 Task: Change the answer type to One Line.
Action: Mouse moved to (219, 519)
Screenshot: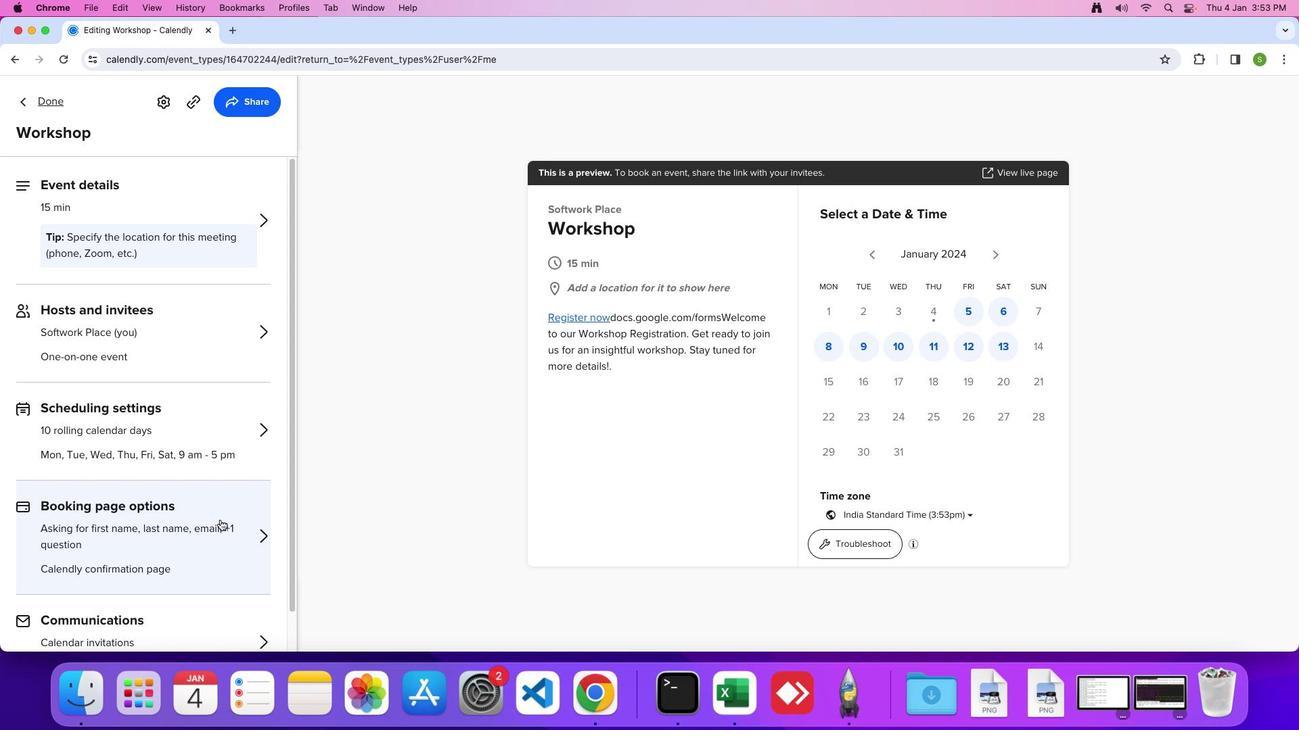 
Action: Mouse pressed left at (219, 519)
Screenshot: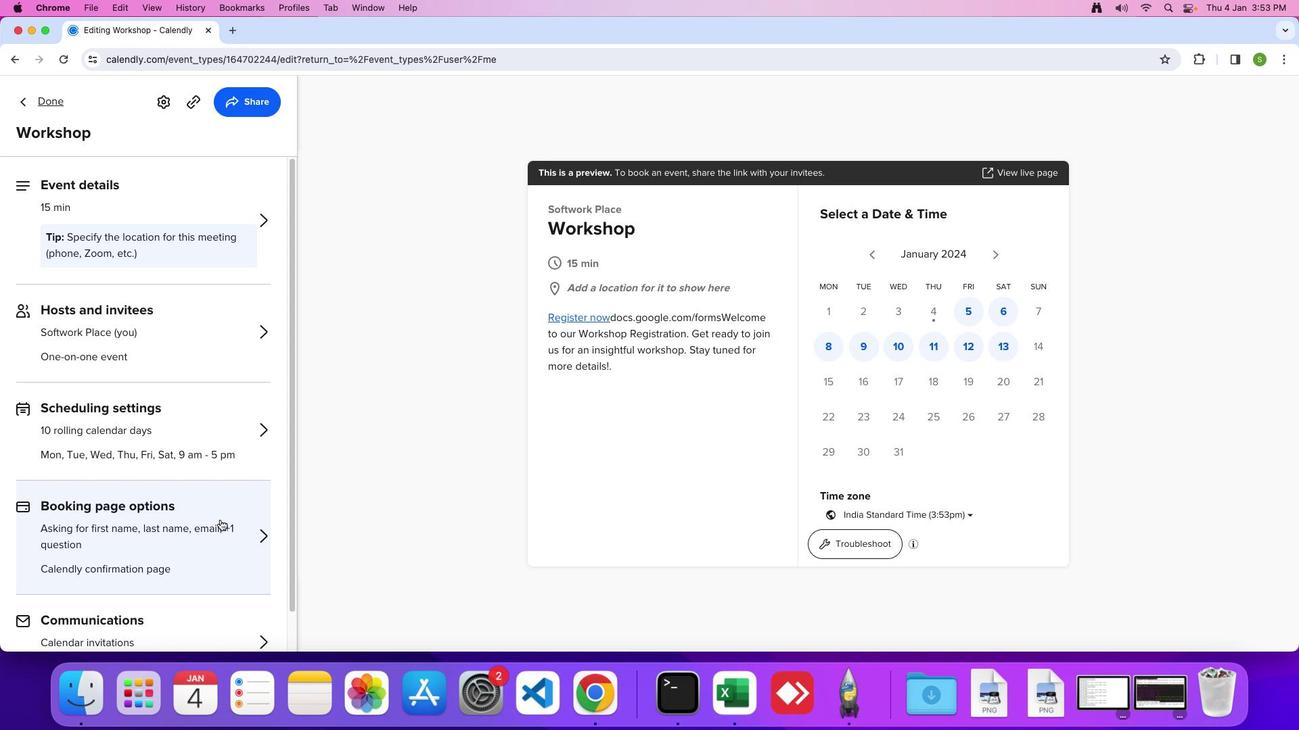 
Action: Mouse moved to (256, 399)
Screenshot: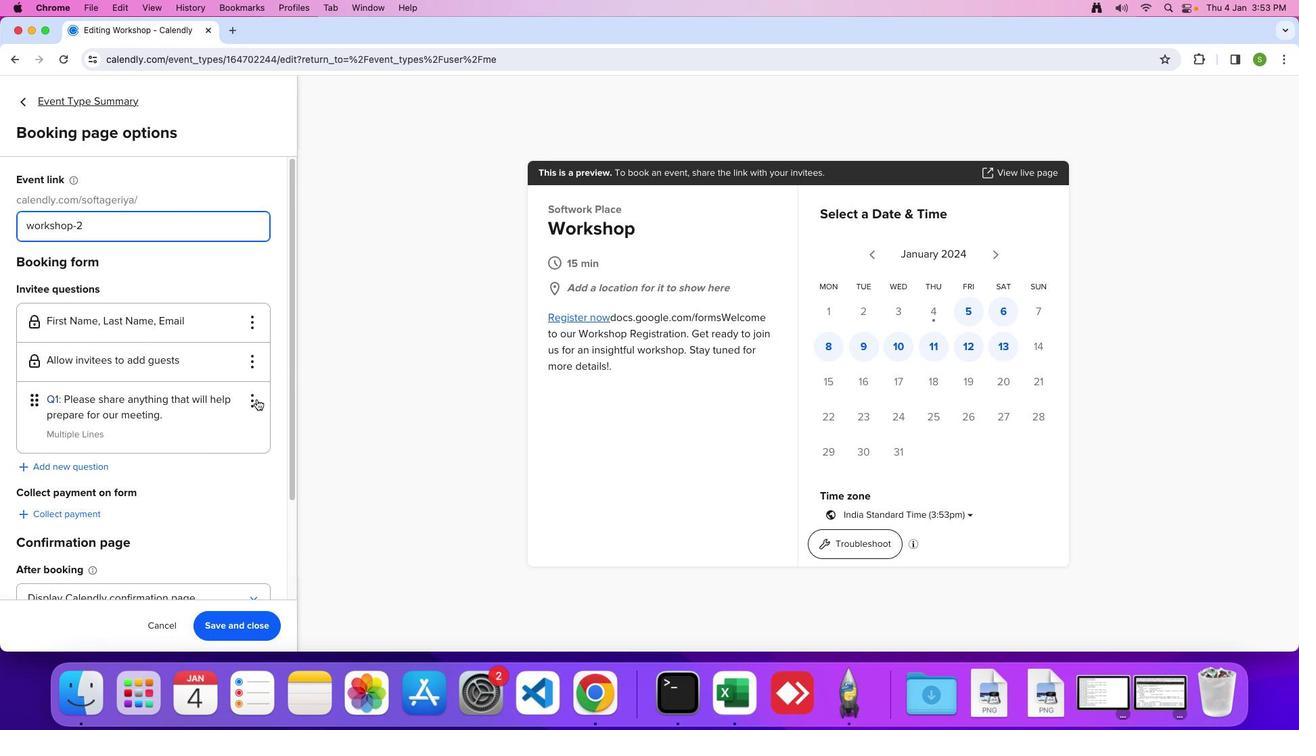 
Action: Mouse pressed left at (256, 399)
Screenshot: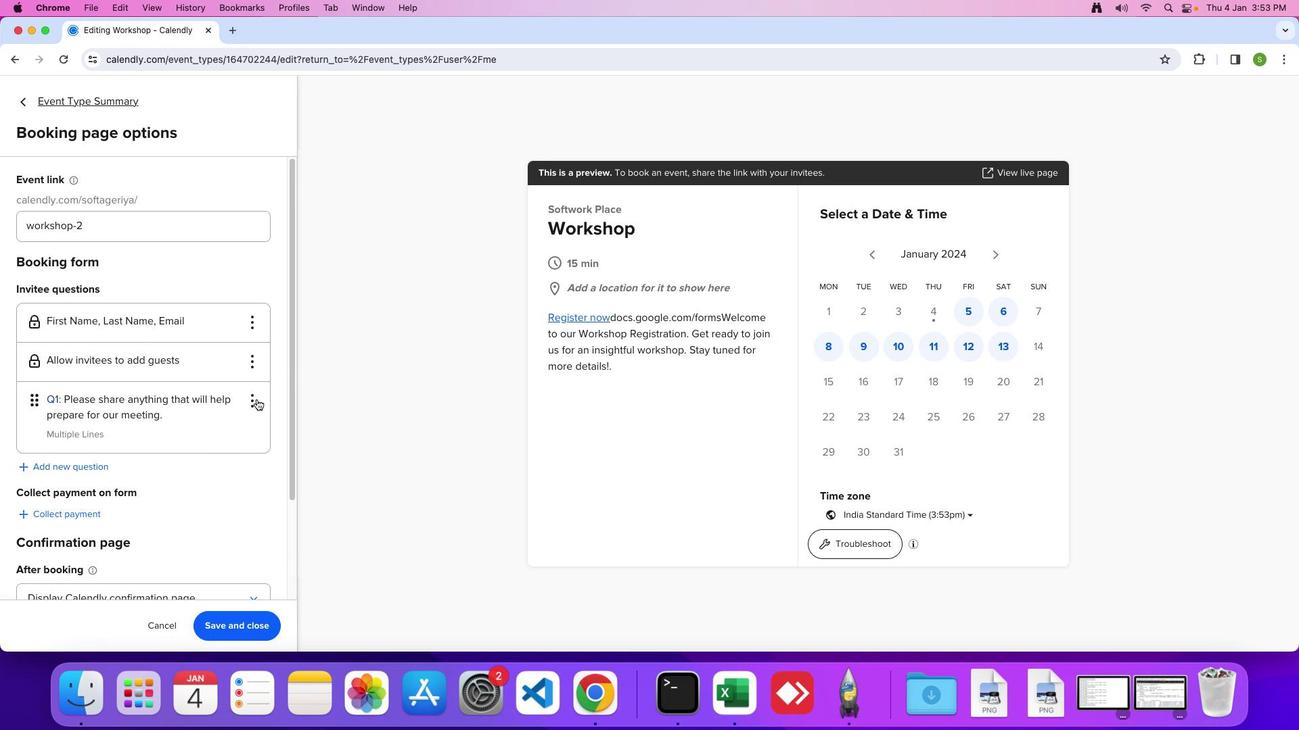
Action: Mouse moved to (249, 422)
Screenshot: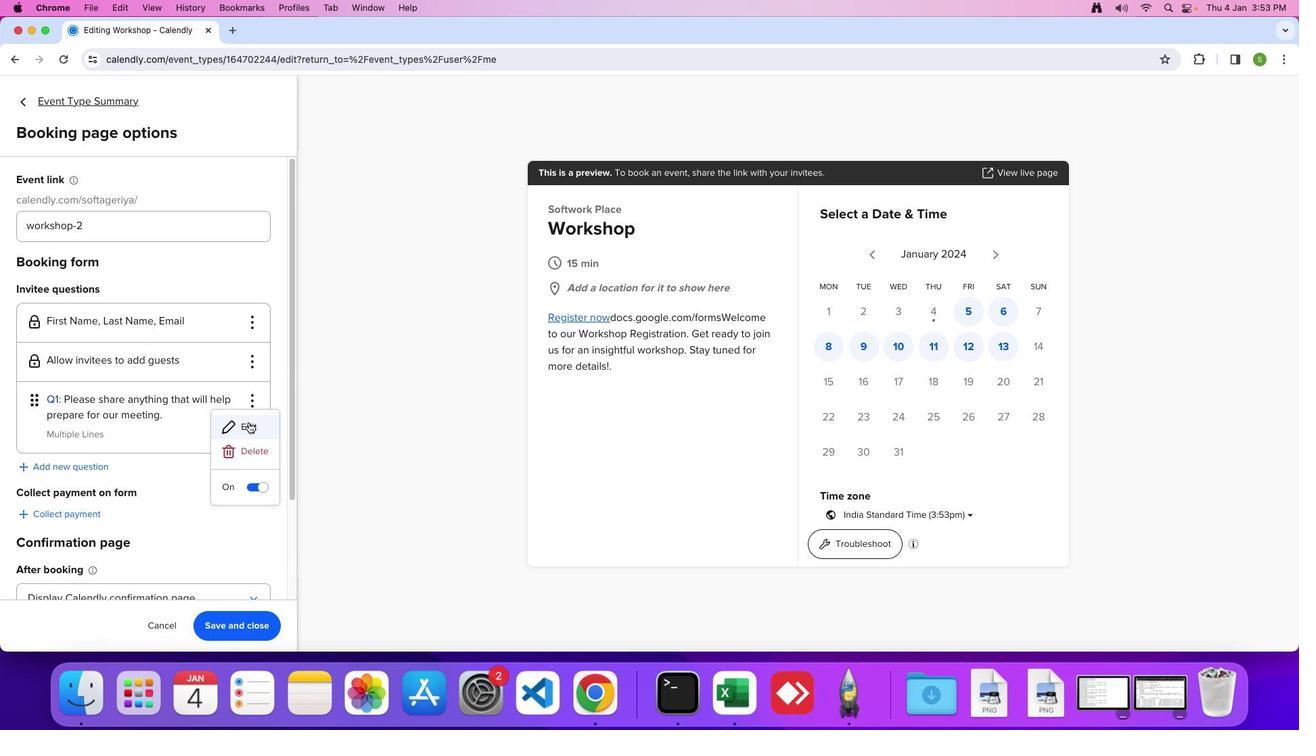 
Action: Mouse pressed left at (249, 422)
Screenshot: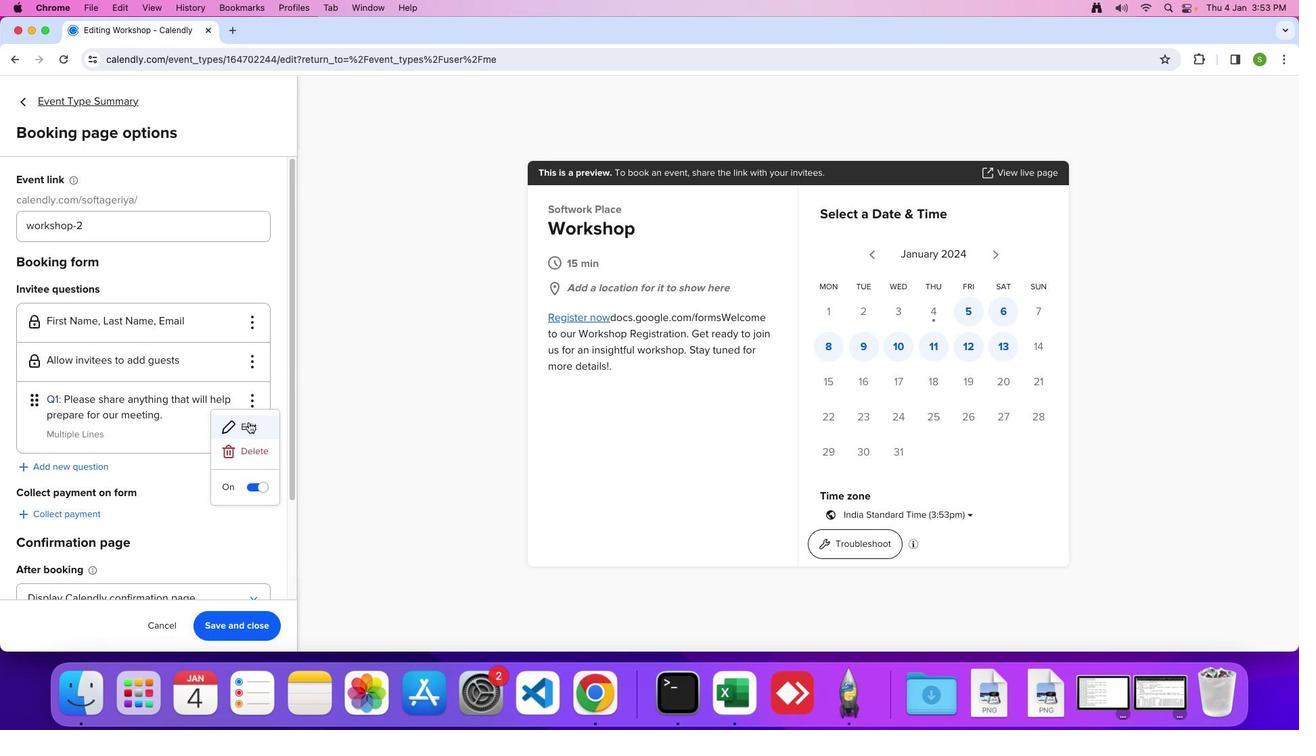 
Action: Mouse moved to (757, 336)
Screenshot: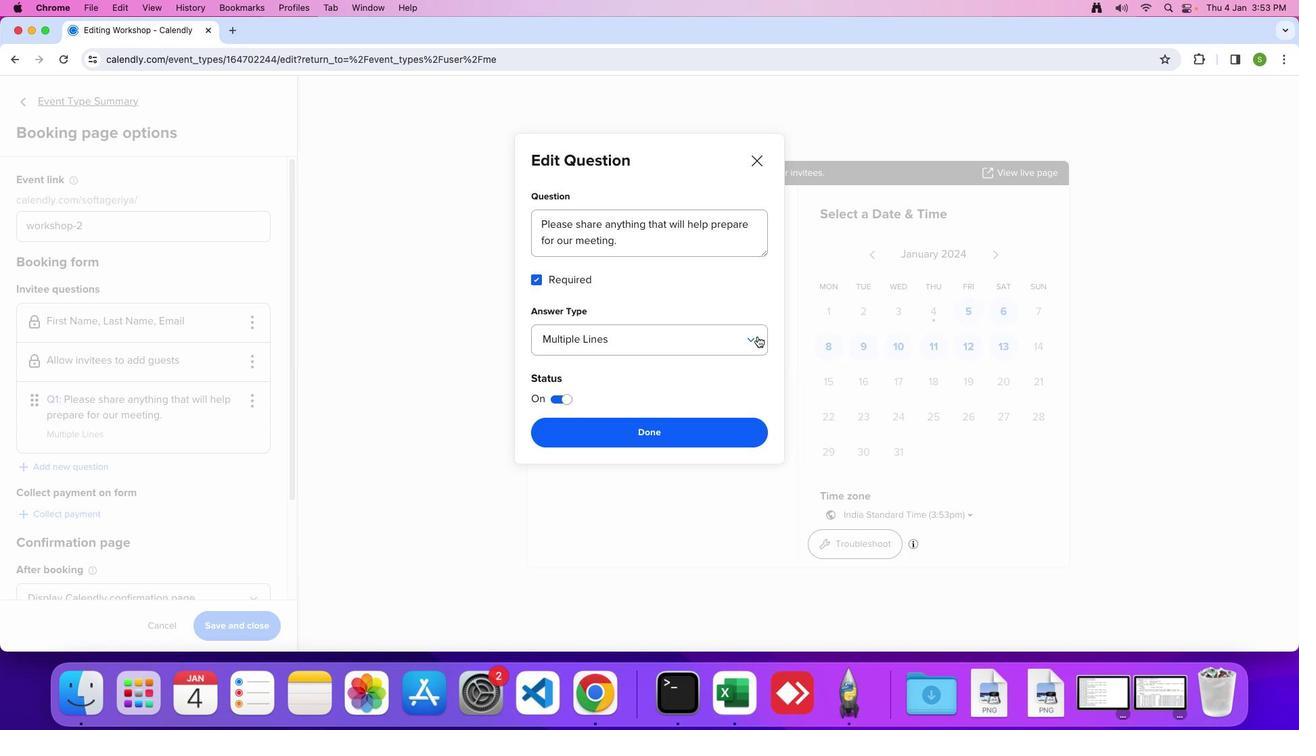 
Action: Mouse pressed left at (757, 336)
Screenshot: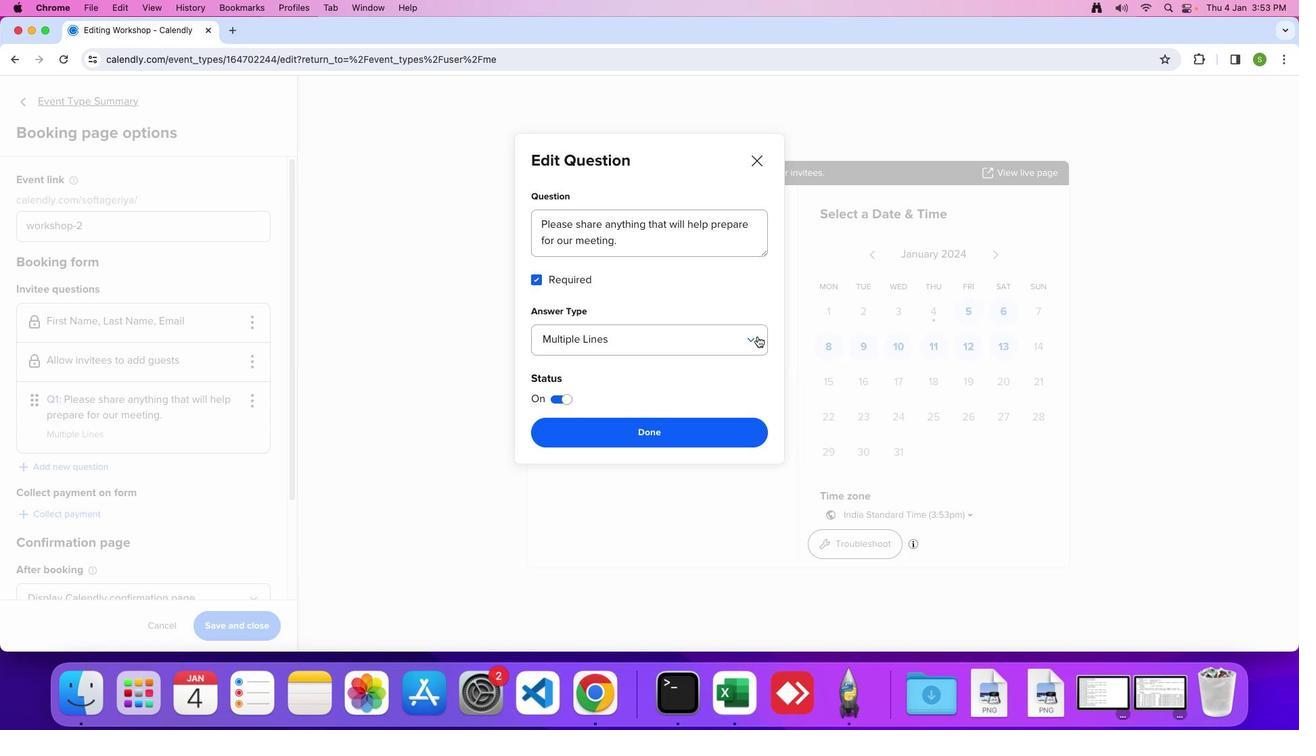 
Action: Mouse moved to (621, 370)
Screenshot: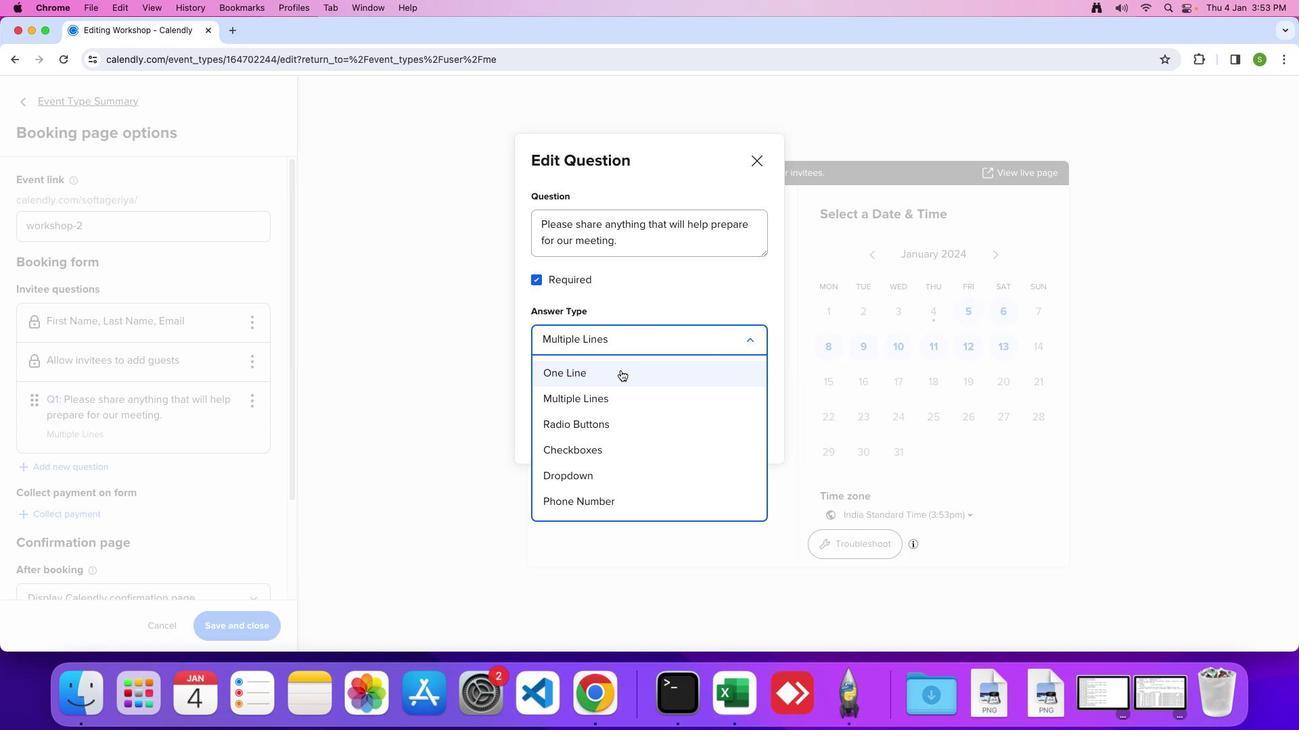
Action: Mouse pressed left at (621, 370)
Screenshot: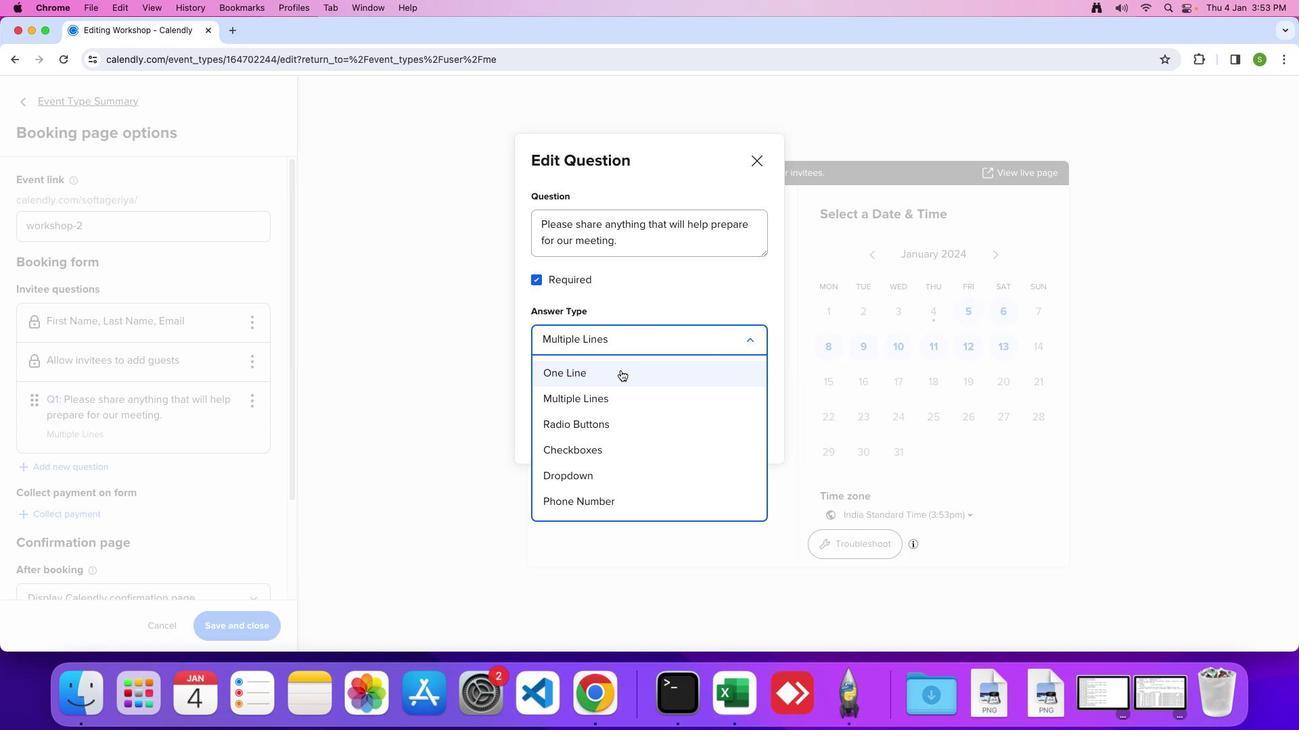 
Action: Mouse moved to (626, 434)
Screenshot: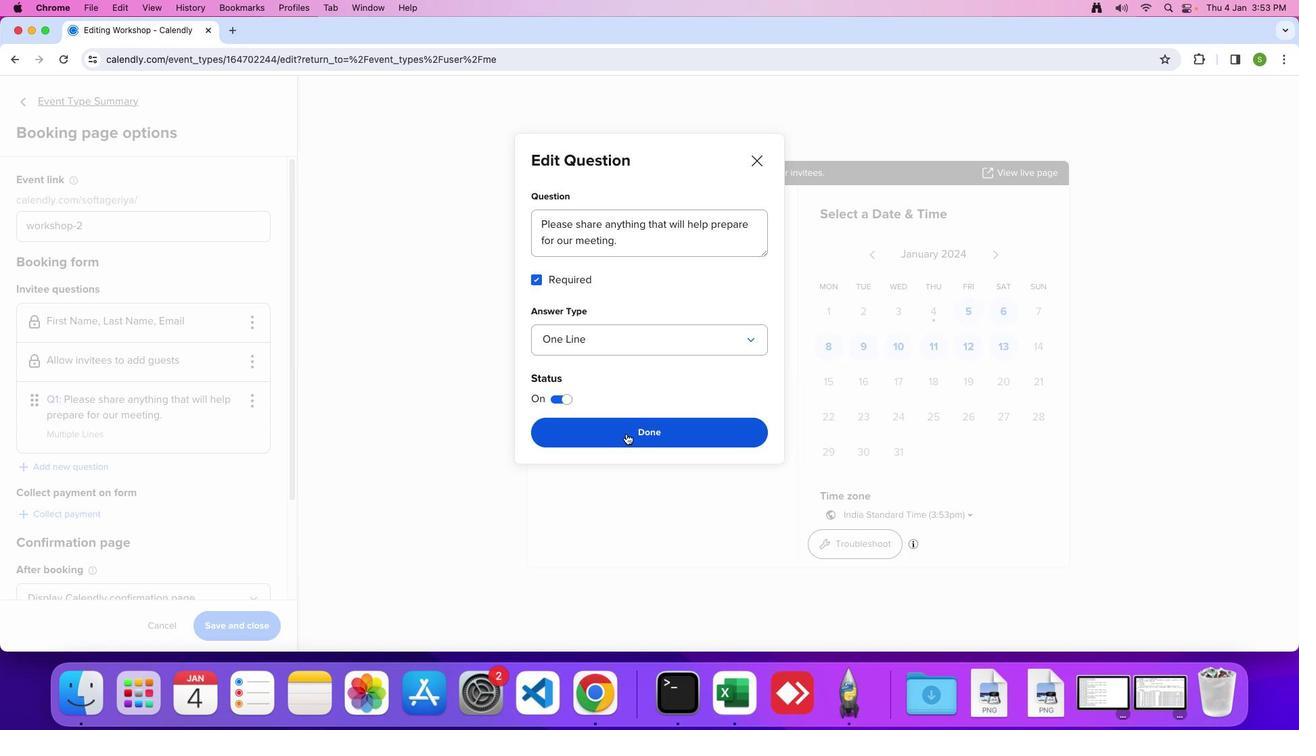 
Action: Mouse pressed left at (626, 434)
Screenshot: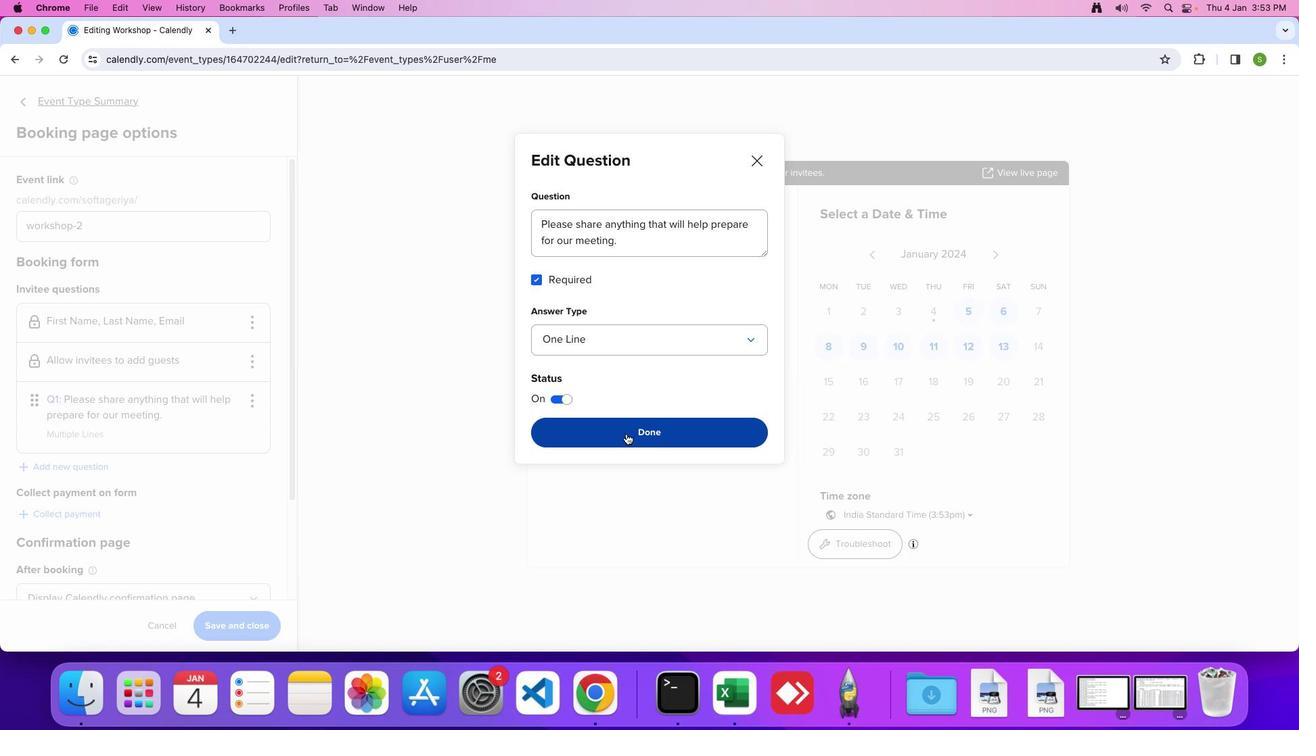 
Action: Mouse moved to (623, 436)
Screenshot: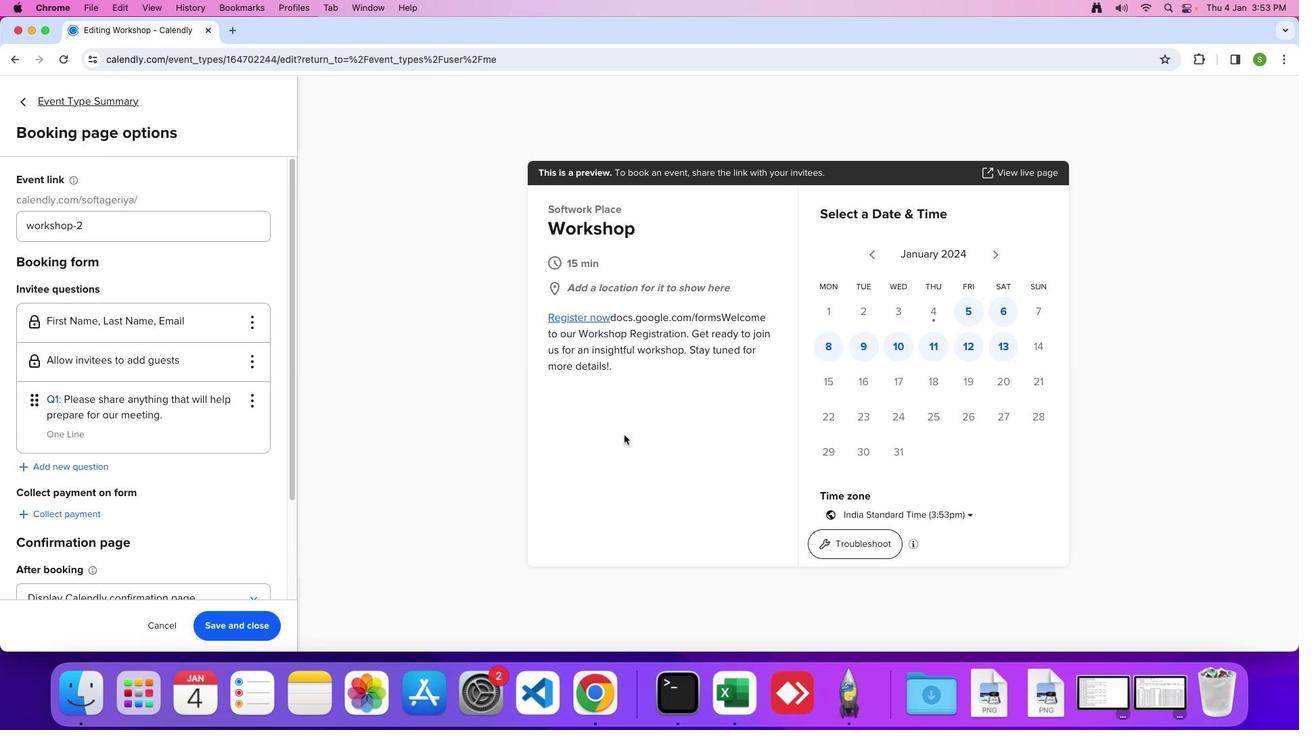 
